 Task: Add New Belgium Fruit Force IPA 6 Pack Cans to the cart.
Action: Mouse moved to (727, 251)
Screenshot: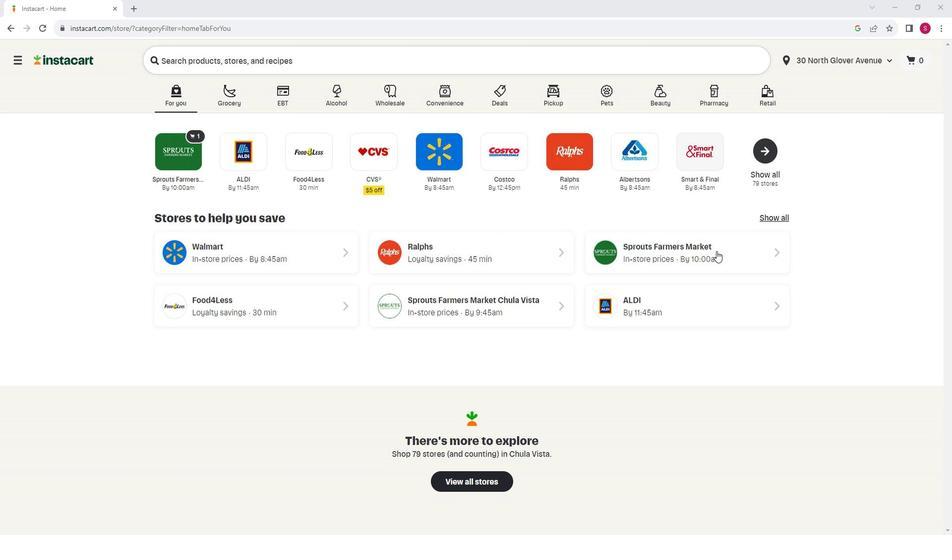 
Action: Mouse pressed left at (727, 251)
Screenshot: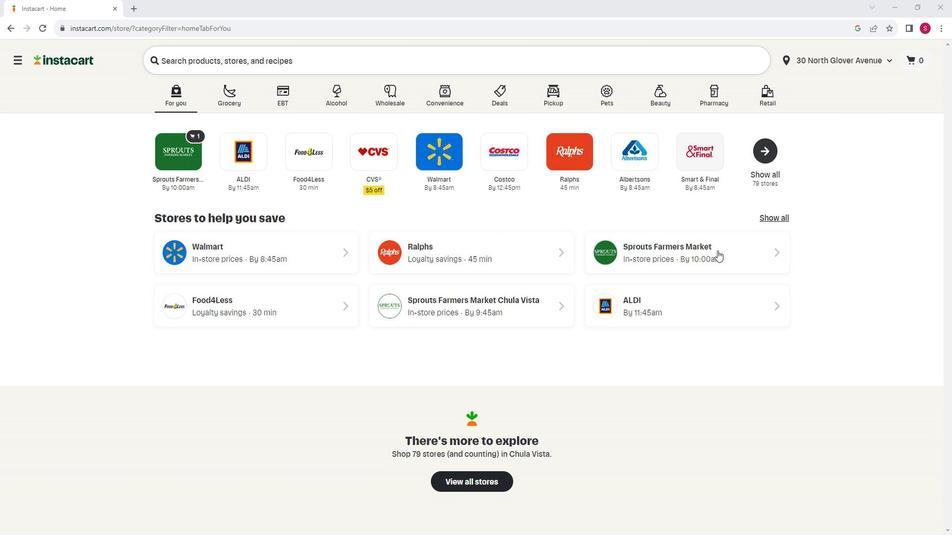 
Action: Mouse moved to (40, 325)
Screenshot: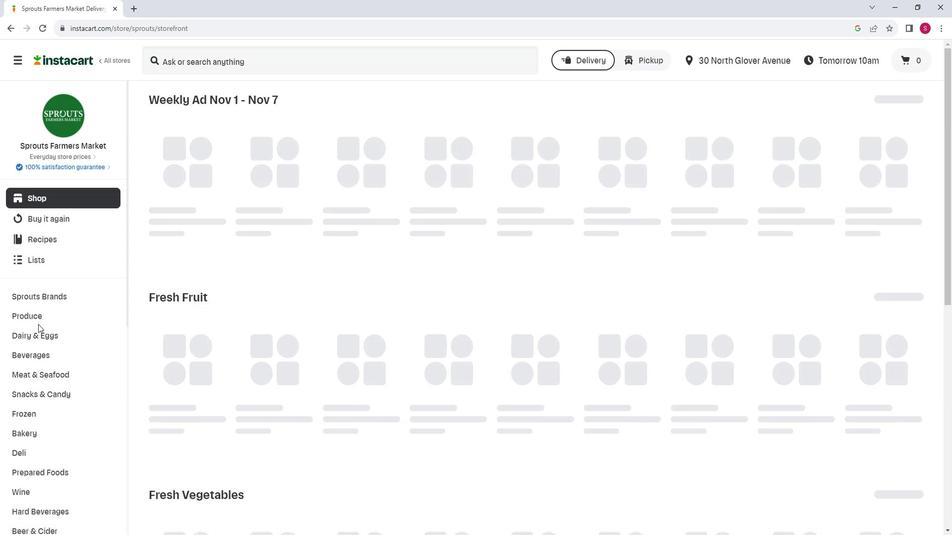 
Action: Mouse scrolled (40, 325) with delta (0, 0)
Screenshot: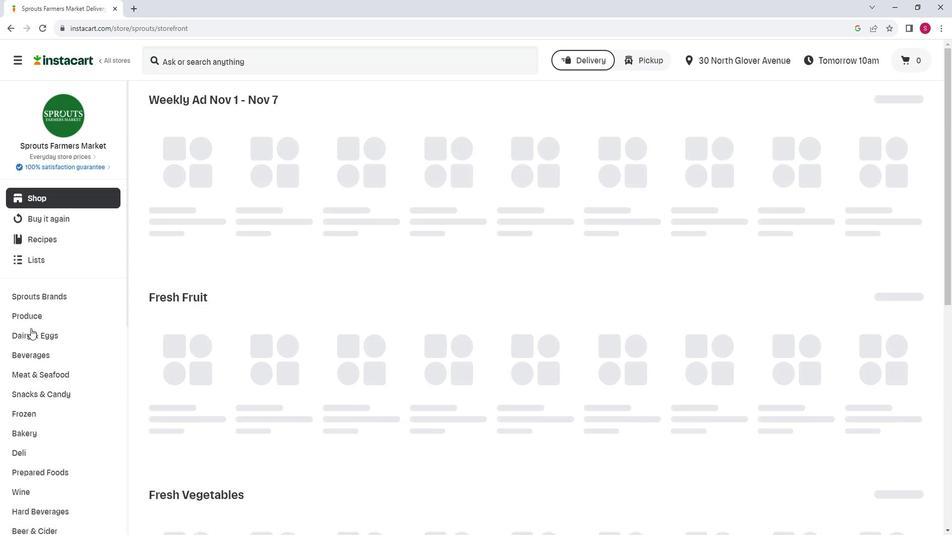 
Action: Mouse scrolled (40, 325) with delta (0, 0)
Screenshot: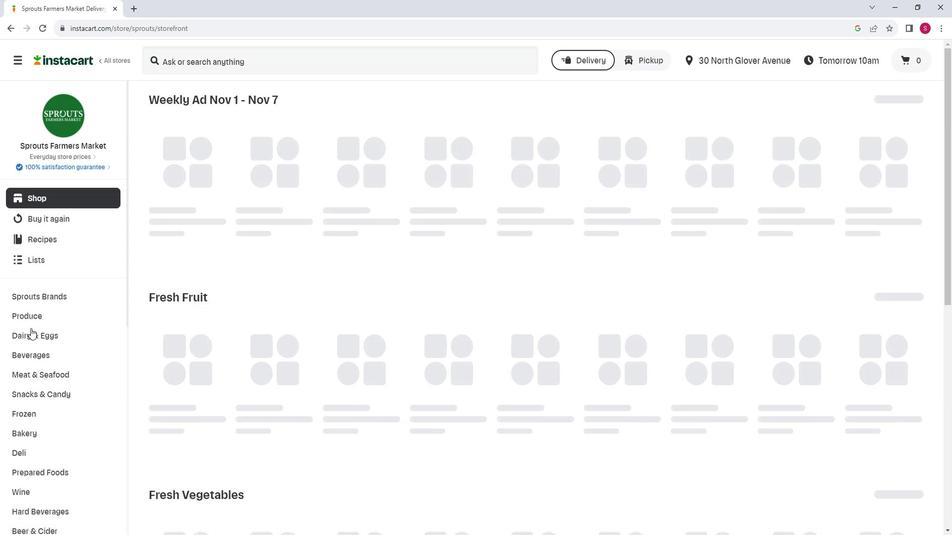 
Action: Mouse moved to (39, 426)
Screenshot: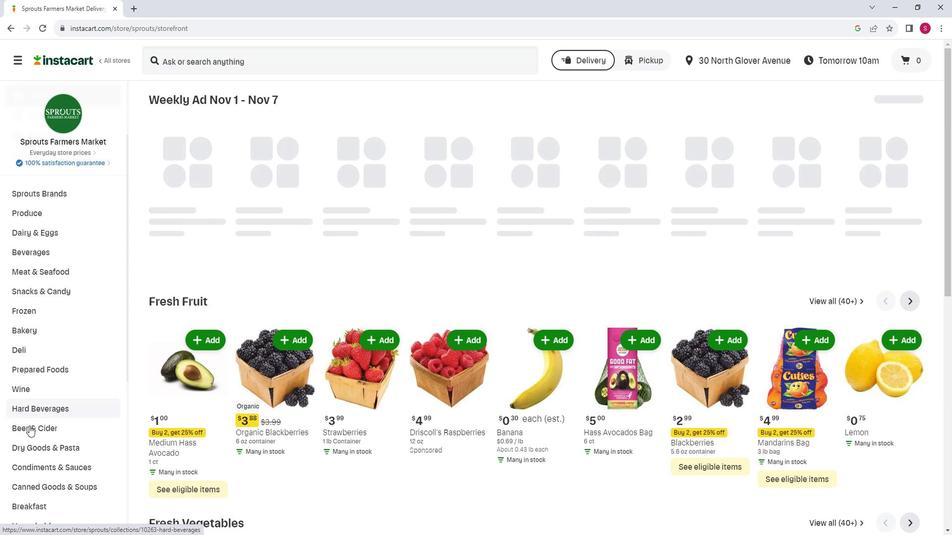
Action: Mouse pressed left at (39, 426)
Screenshot: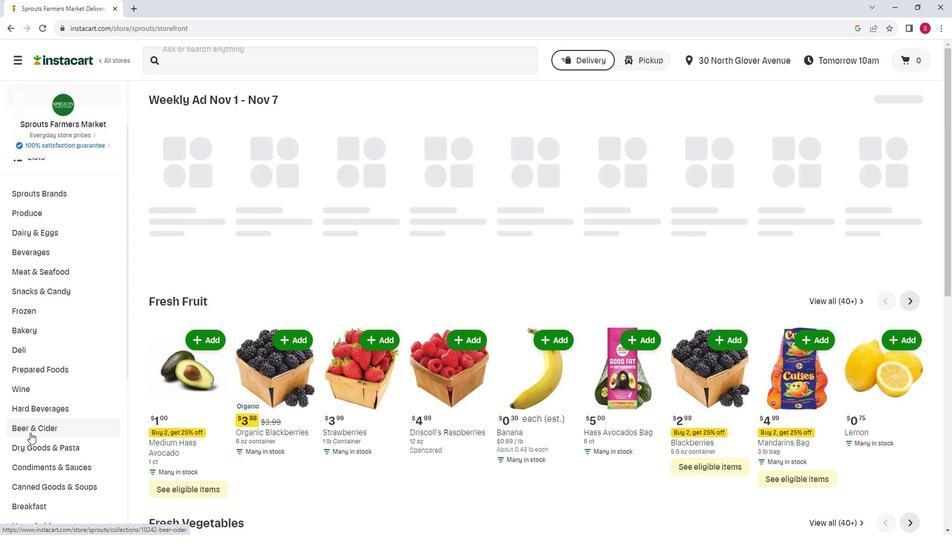 
Action: Mouse moved to (233, 134)
Screenshot: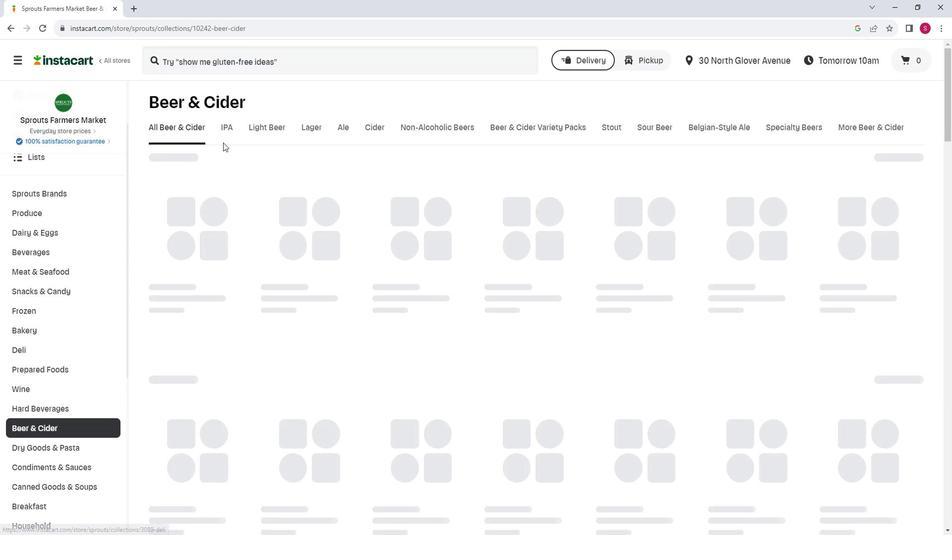 
Action: Mouse pressed left at (233, 134)
Screenshot: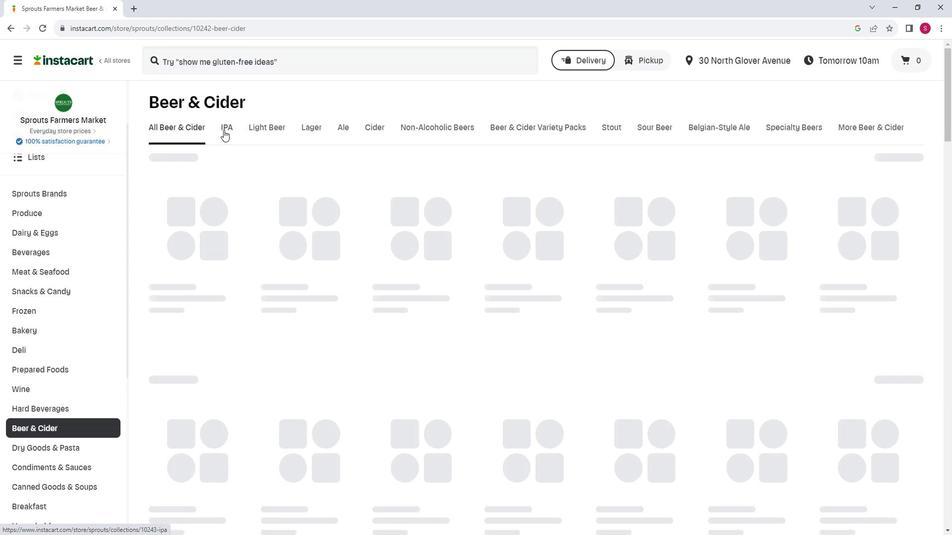 
Action: Mouse moved to (219, 217)
Screenshot: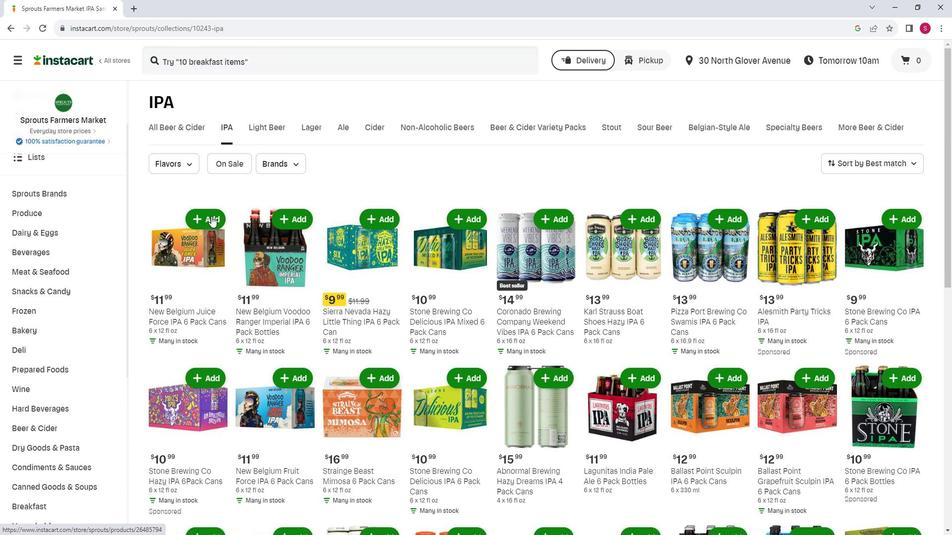 
Action: Mouse pressed left at (219, 217)
Screenshot: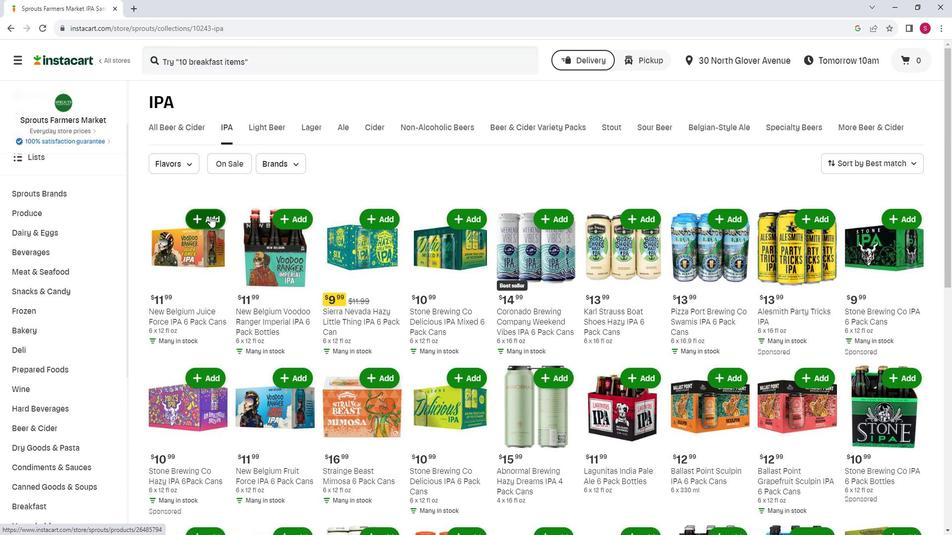 
Action: Mouse moved to (245, 192)
Screenshot: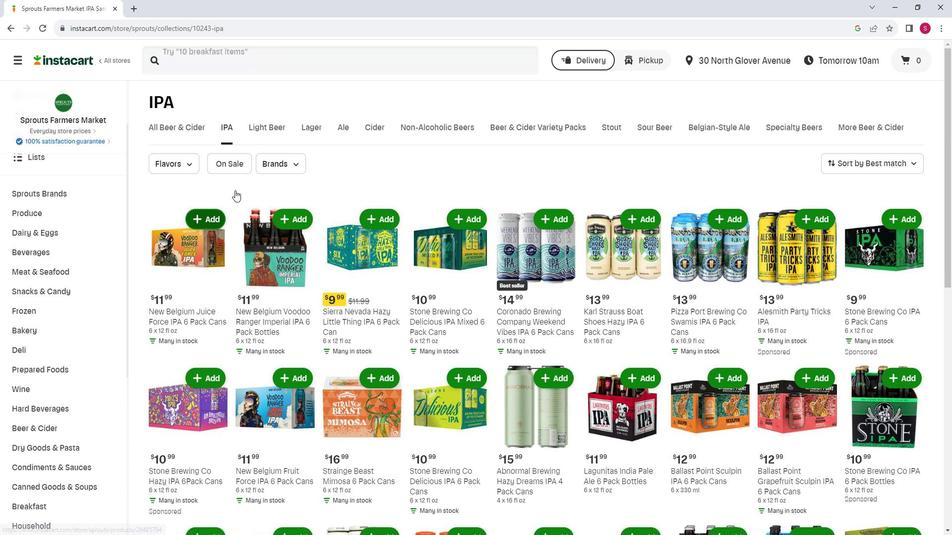 
